 Task: Sort the caches in the repository "Javascript" by oldest.
Action: Mouse moved to (1217, 99)
Screenshot: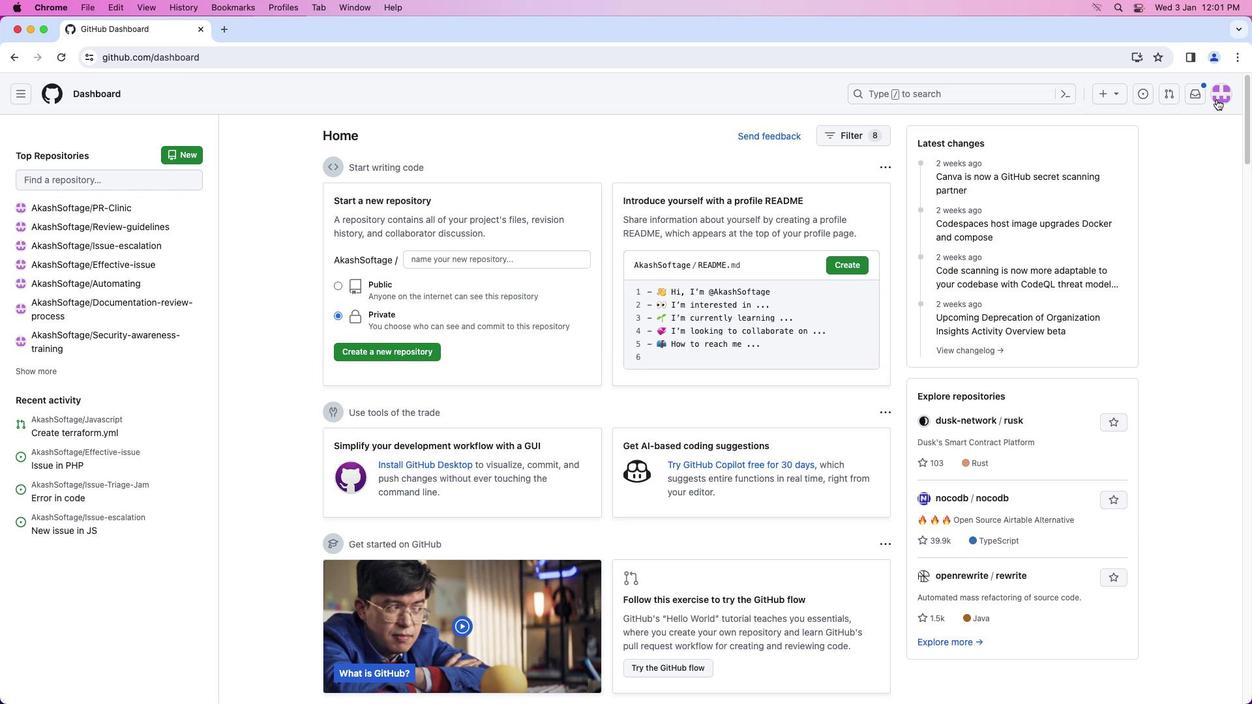 
Action: Mouse pressed left at (1217, 99)
Screenshot: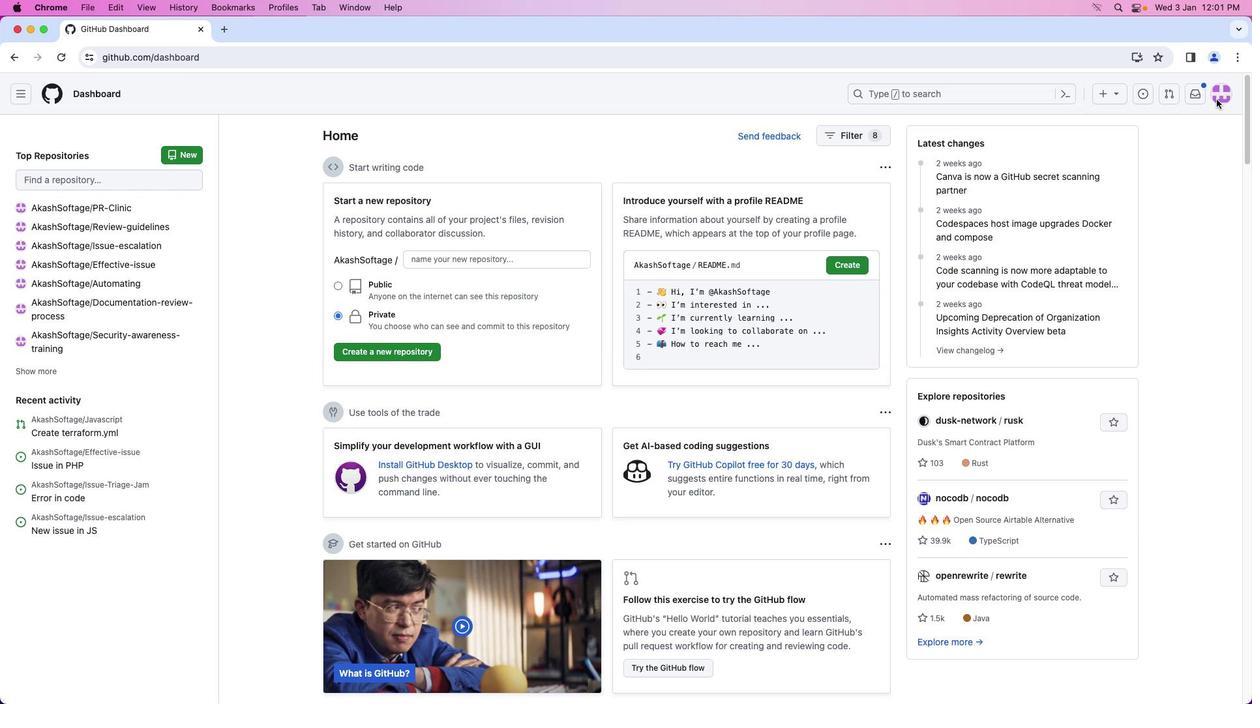 
Action: Mouse moved to (1148, 210)
Screenshot: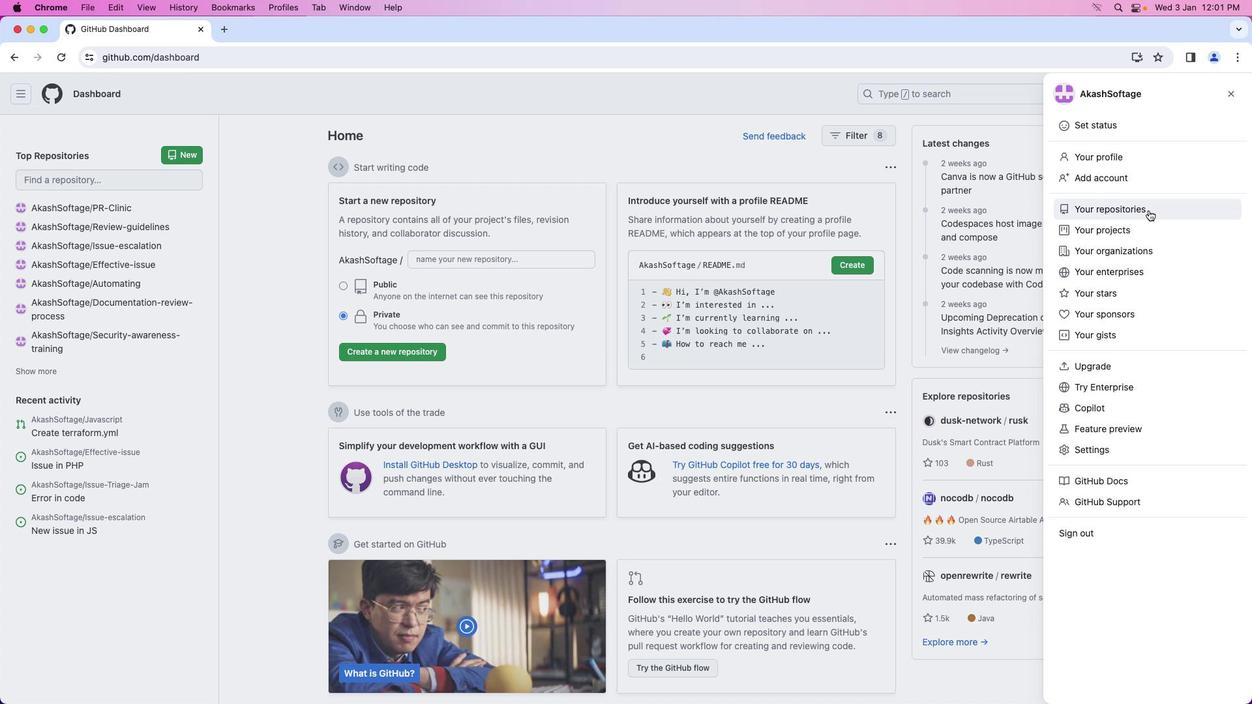 
Action: Mouse pressed left at (1148, 210)
Screenshot: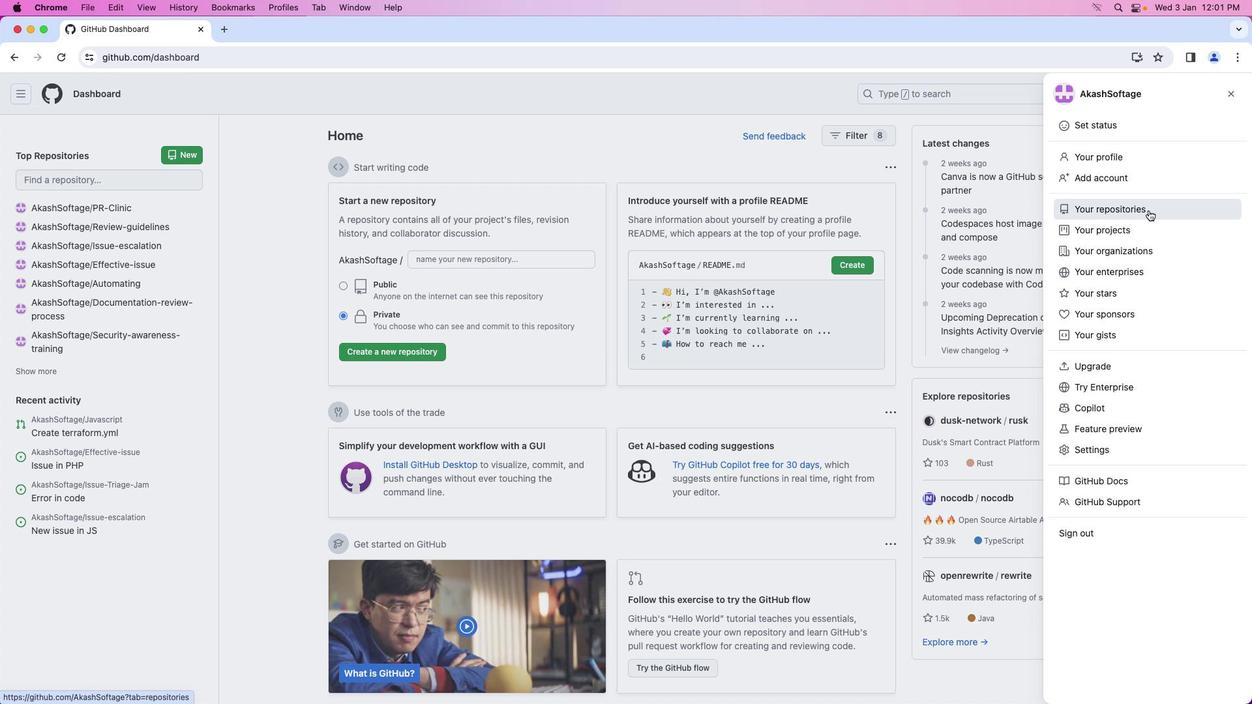 
Action: Mouse moved to (478, 211)
Screenshot: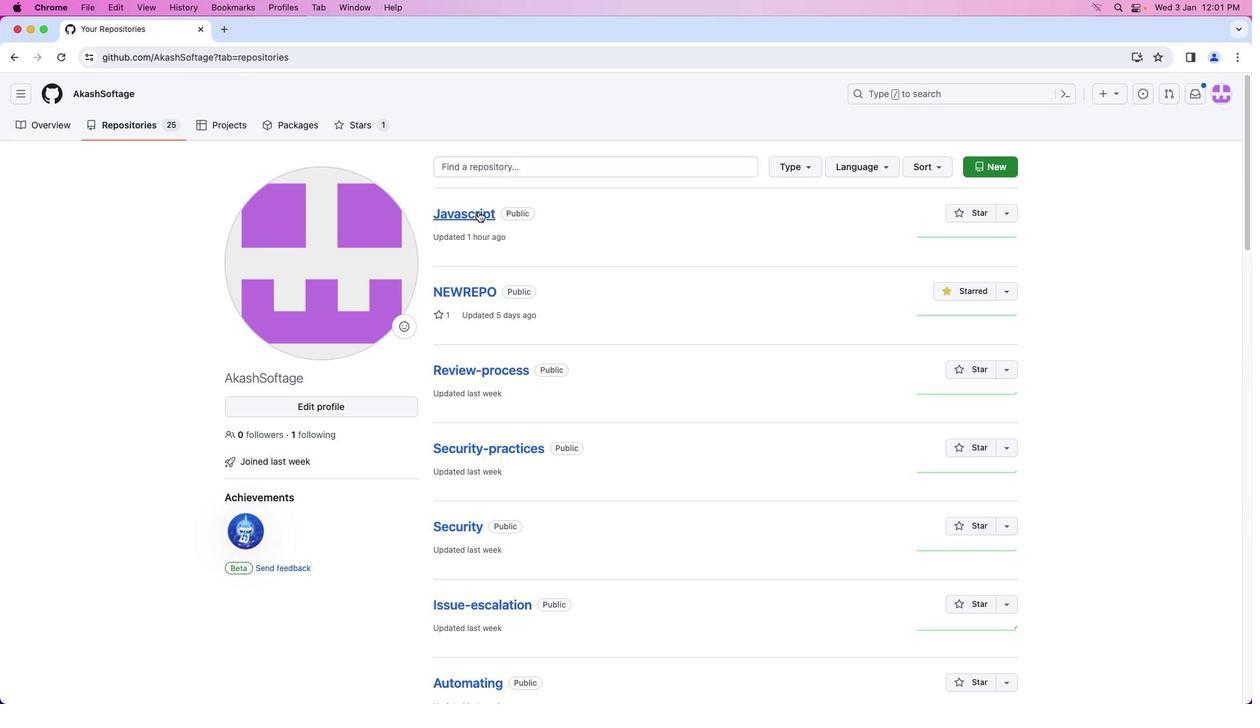 
Action: Mouse pressed left at (478, 211)
Screenshot: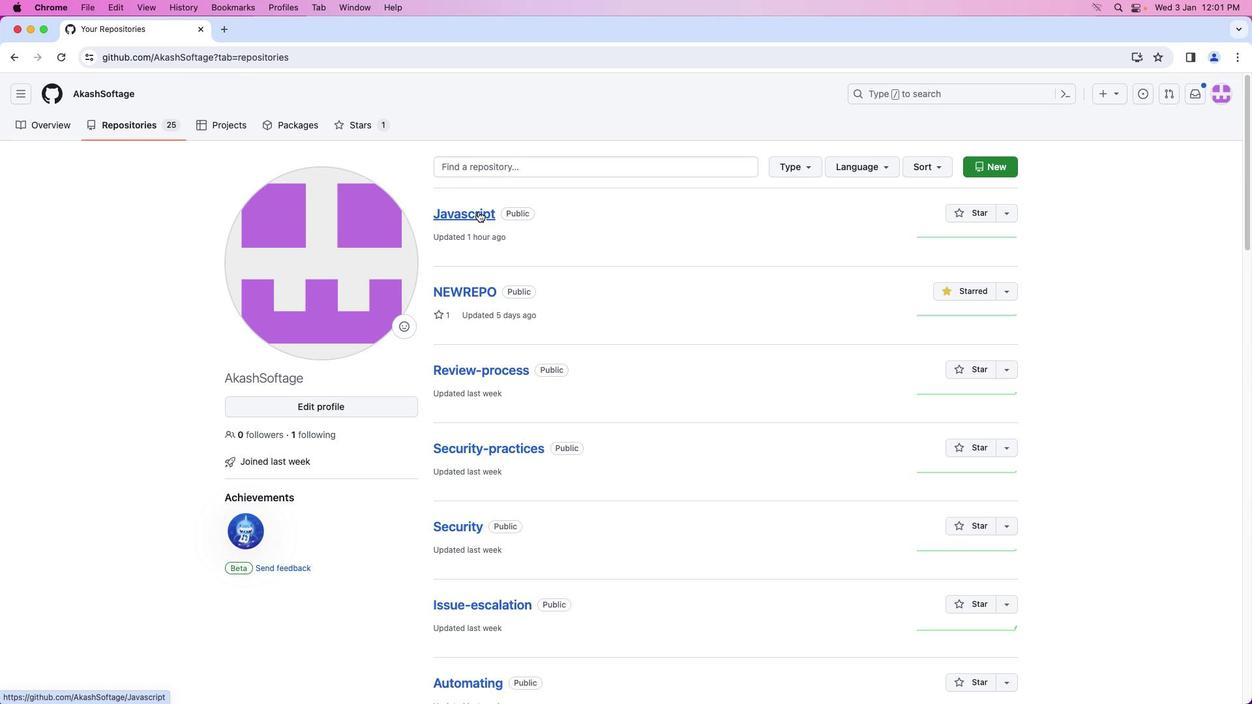 
Action: Mouse moved to (270, 135)
Screenshot: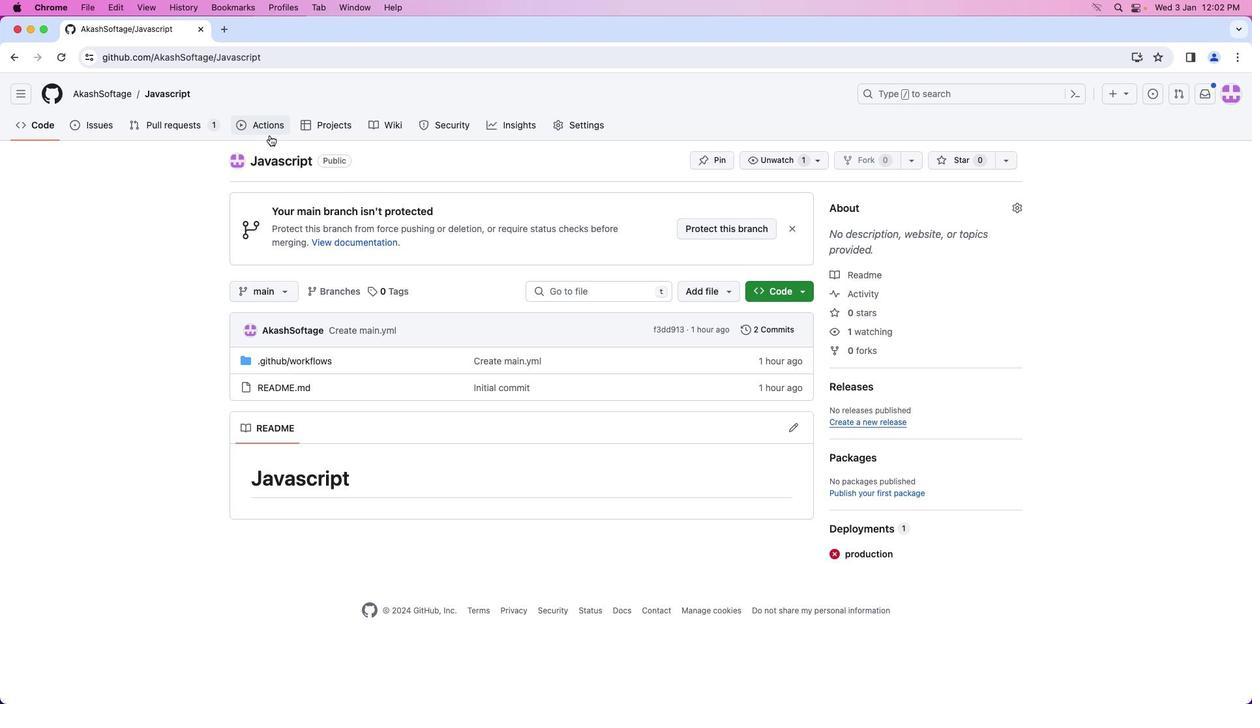 
Action: Mouse pressed left at (270, 135)
Screenshot: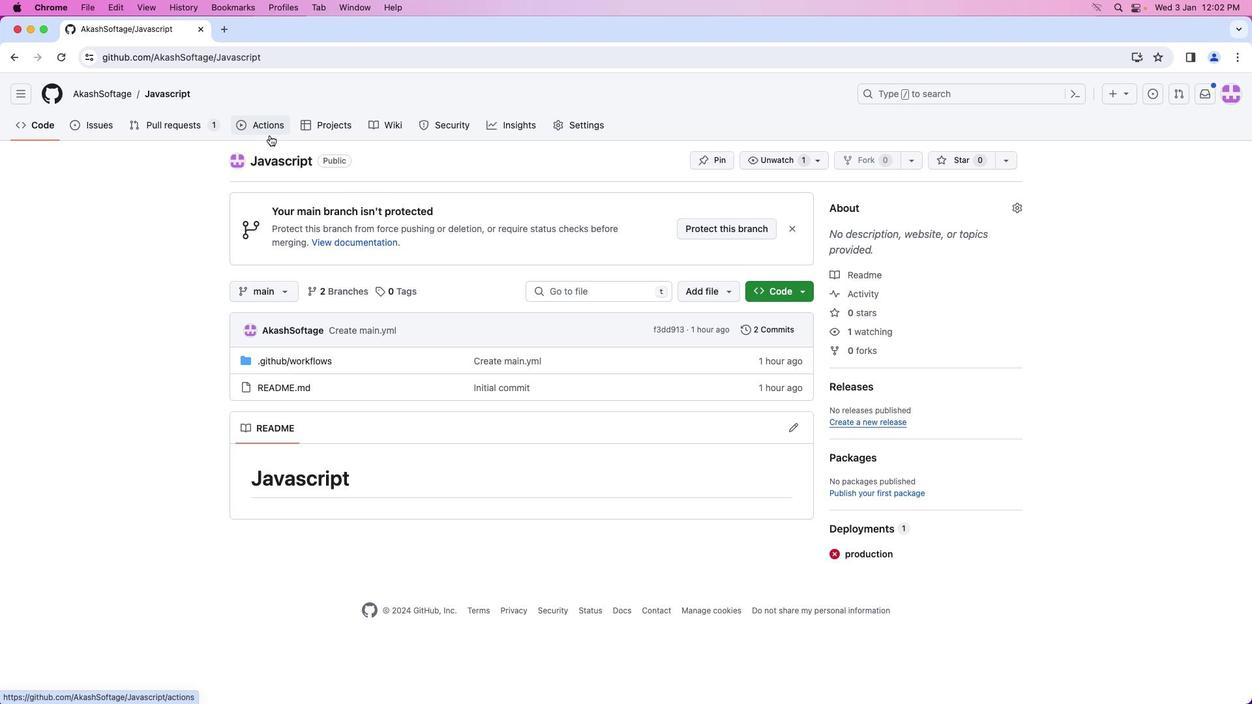 
Action: Mouse moved to (131, 295)
Screenshot: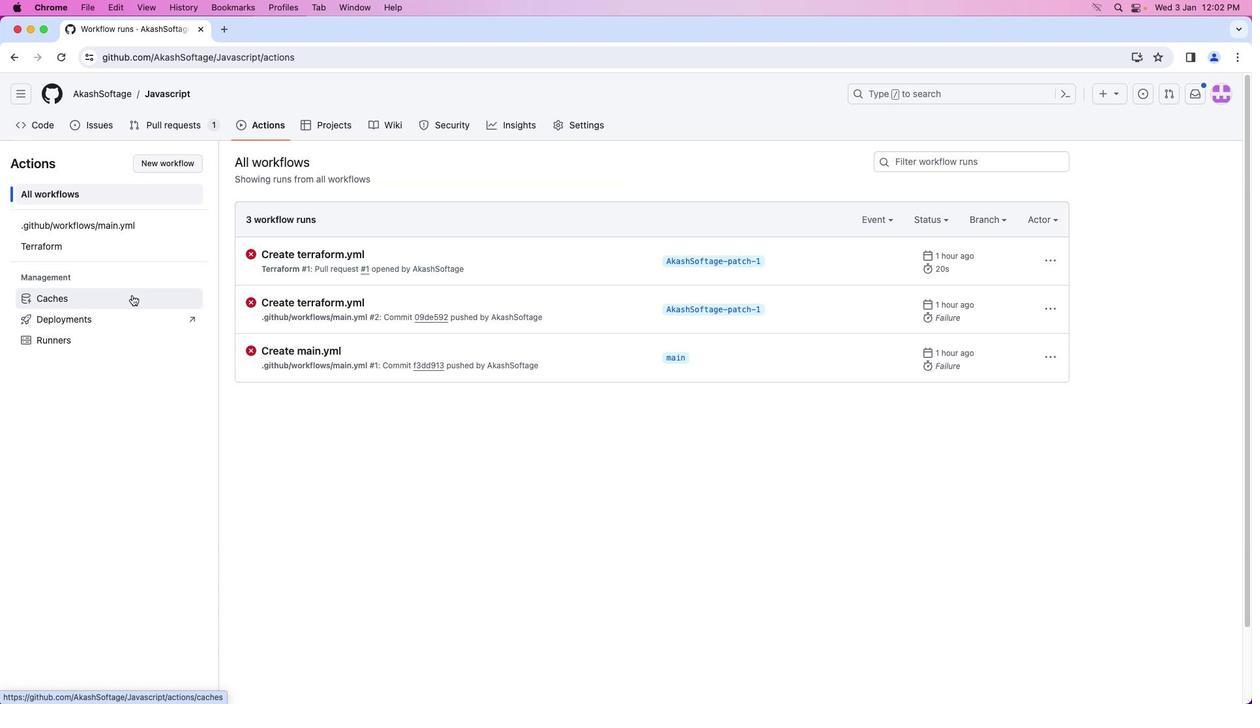 
Action: Mouse pressed left at (131, 295)
Screenshot: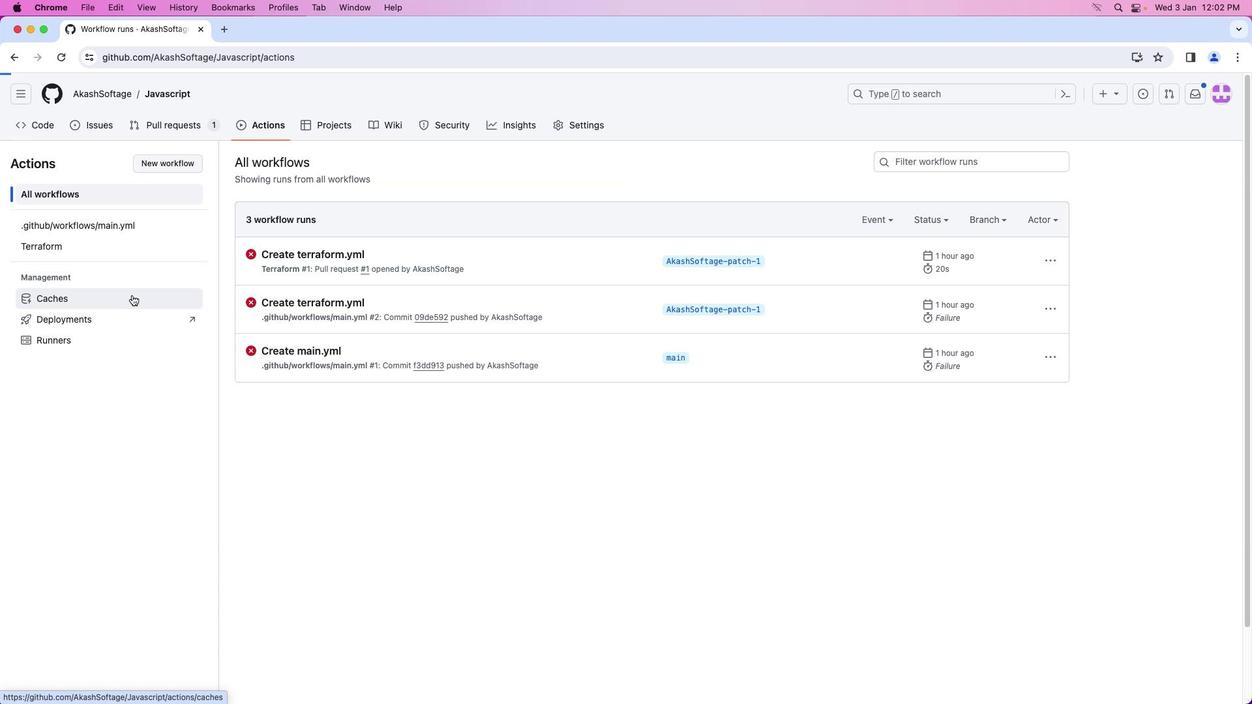 
Action: Mouse moved to (1043, 215)
Screenshot: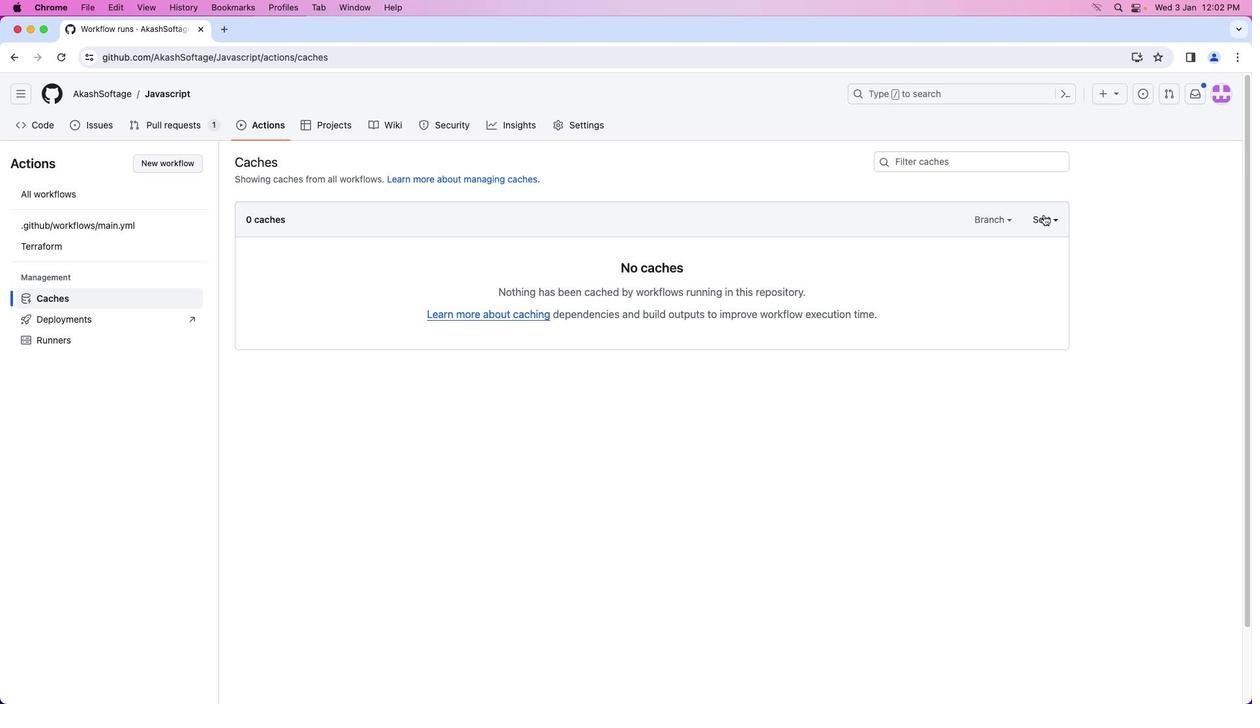 
Action: Mouse pressed left at (1043, 215)
Screenshot: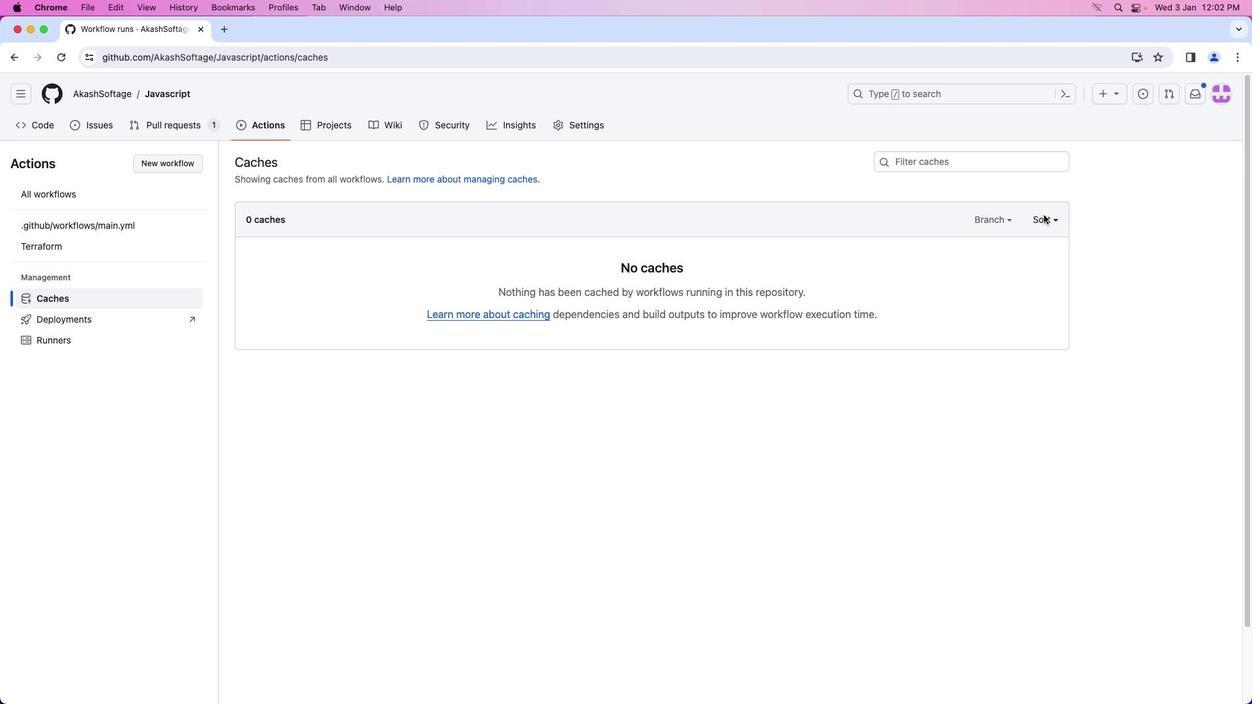 
Action: Mouse moved to (995, 329)
Screenshot: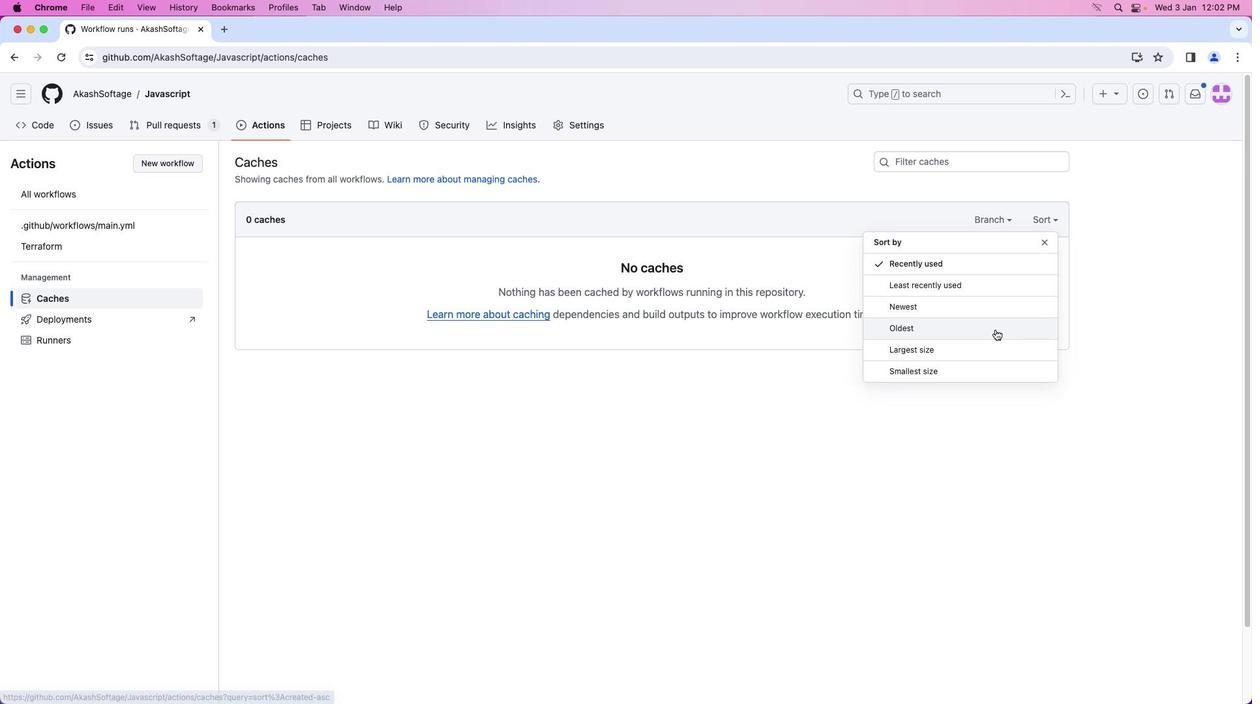
Action: Mouse pressed left at (995, 329)
Screenshot: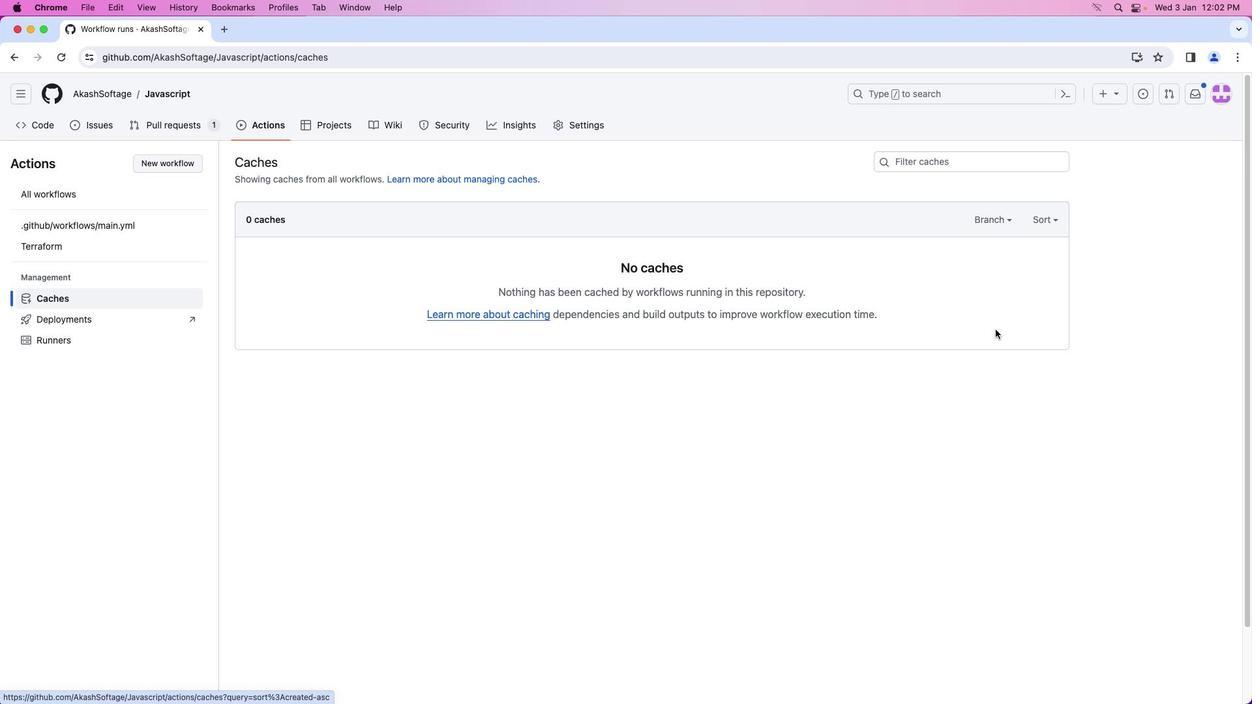 
Action: Mouse moved to (994, 328)
Screenshot: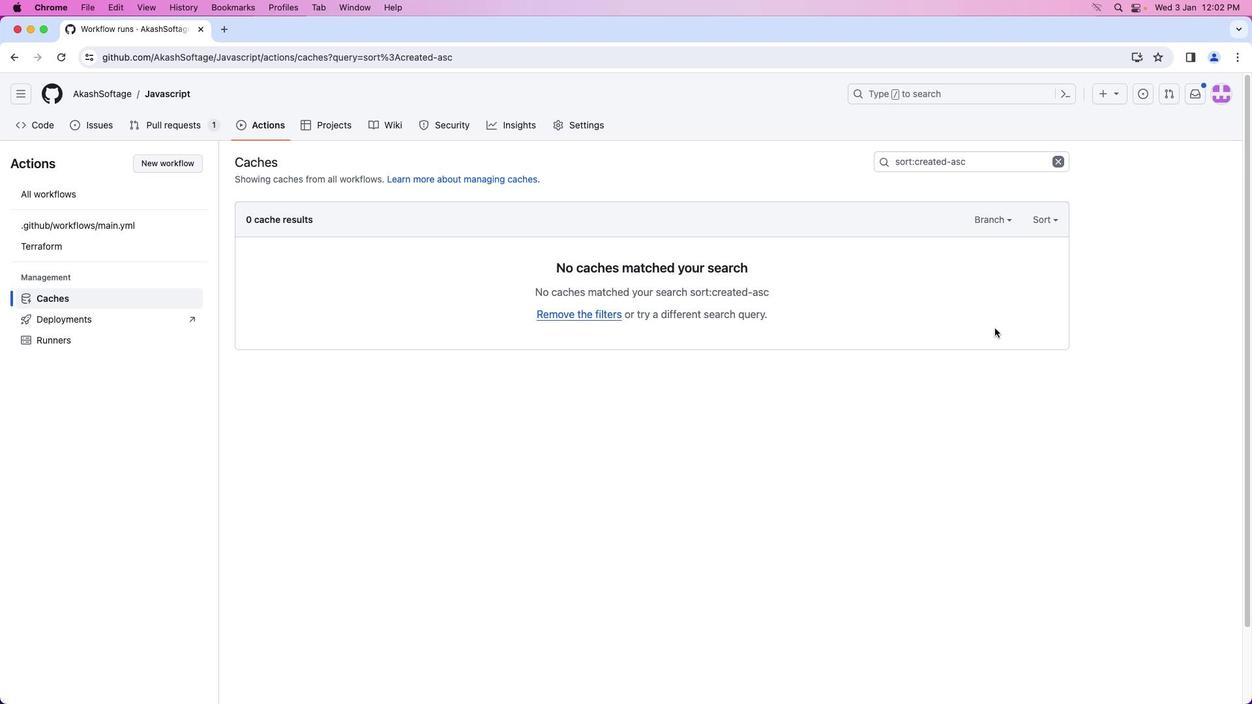 
